 Task: Set the compression level for "VNC client access" to 3.
Action: Mouse moved to (111, 17)
Screenshot: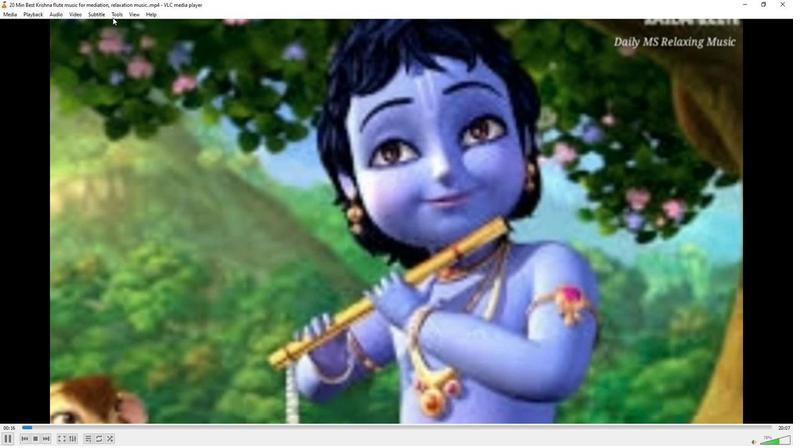 
Action: Mouse pressed left at (111, 17)
Screenshot: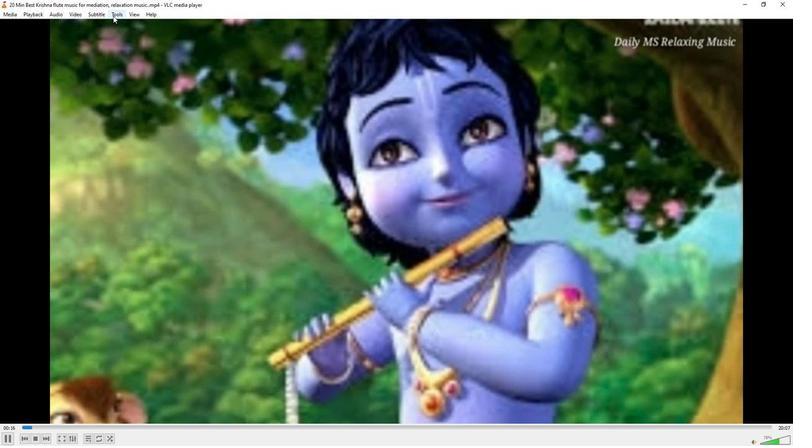 
Action: Mouse moved to (124, 112)
Screenshot: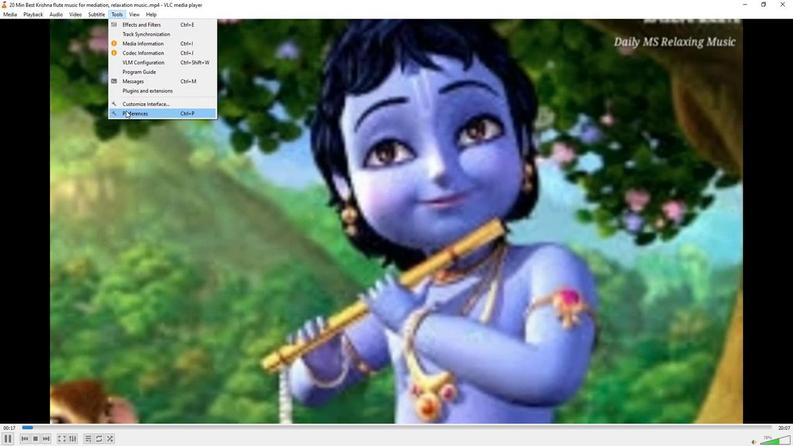 
Action: Mouse pressed left at (124, 112)
Screenshot: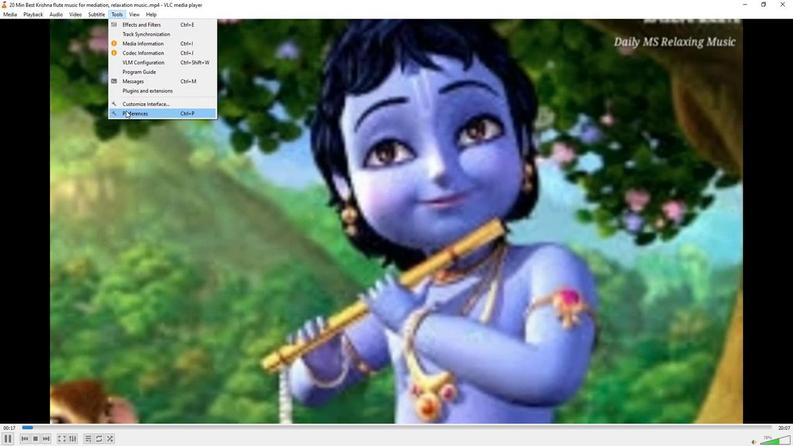
Action: Mouse moved to (265, 365)
Screenshot: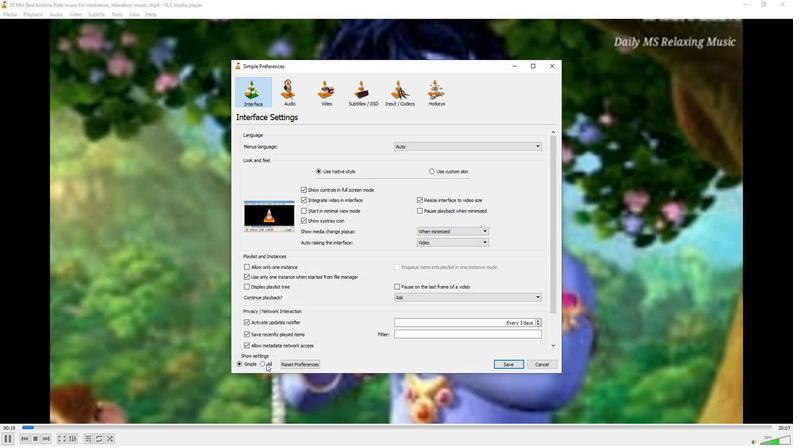 
Action: Mouse pressed left at (265, 365)
Screenshot: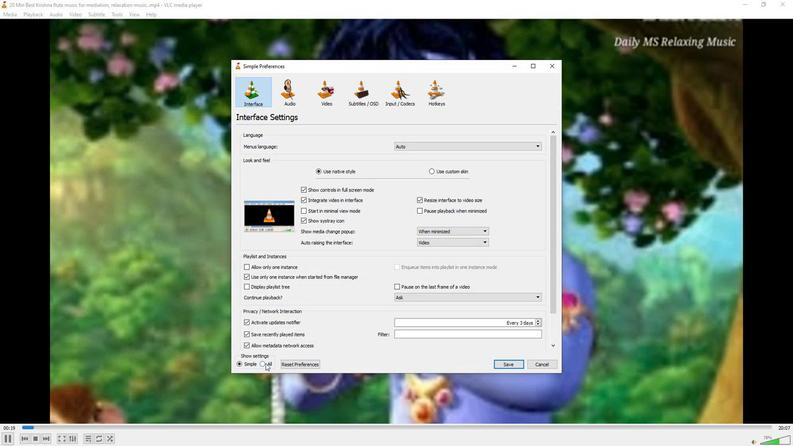 
Action: Mouse moved to (251, 227)
Screenshot: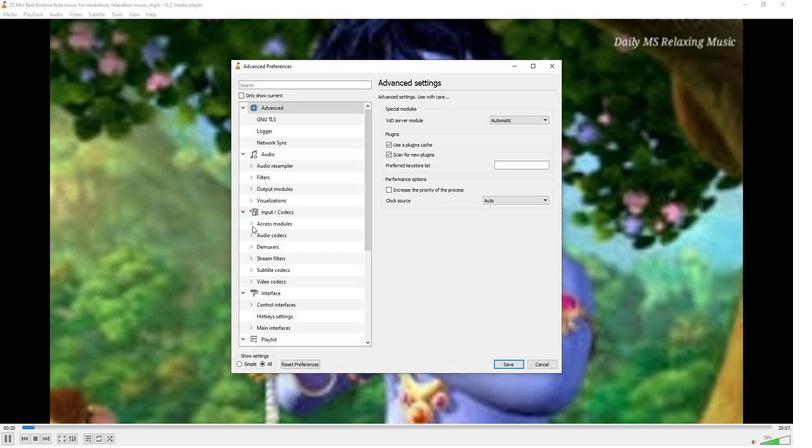
Action: Mouse pressed left at (251, 227)
Screenshot: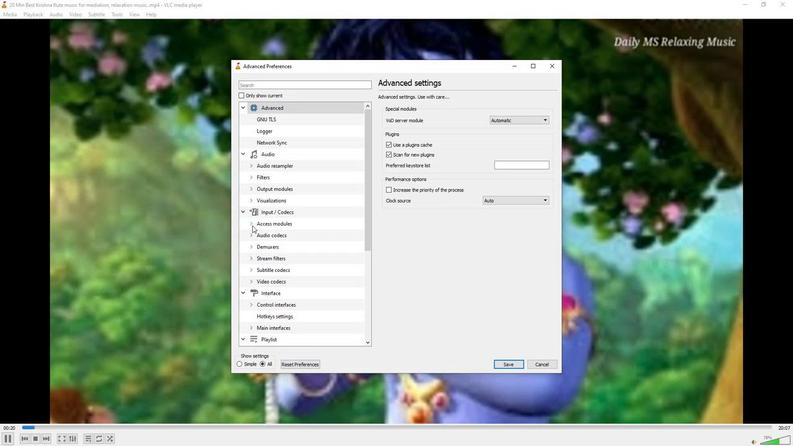 
Action: Mouse moved to (278, 261)
Screenshot: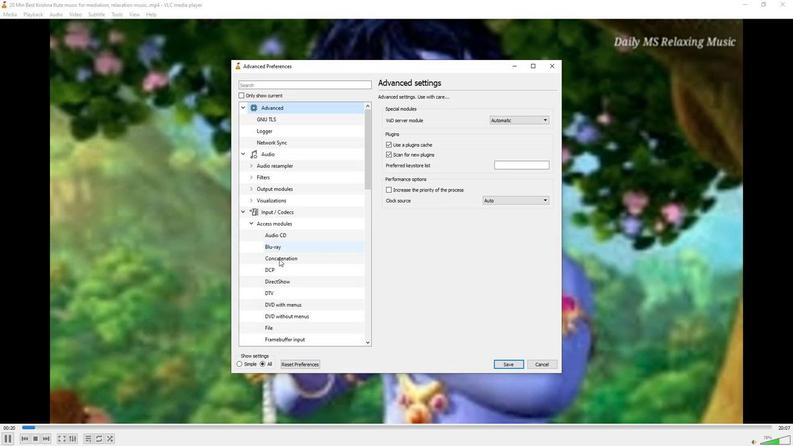 
Action: Mouse scrolled (278, 260) with delta (0, 0)
Screenshot: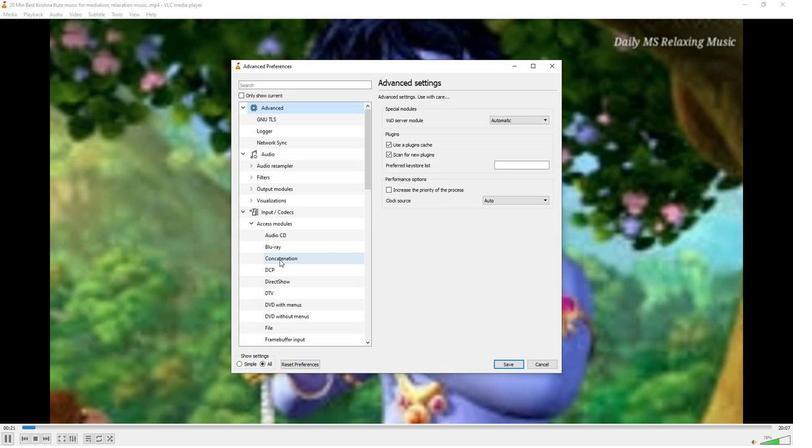 
Action: Mouse scrolled (278, 260) with delta (0, 0)
Screenshot: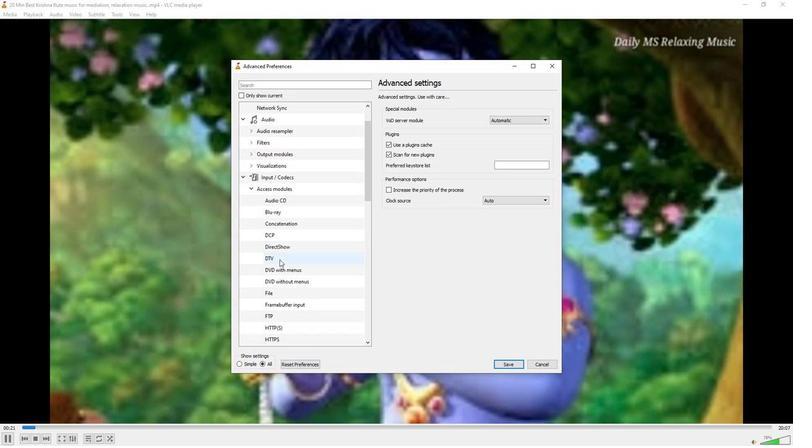 
Action: Mouse scrolled (278, 260) with delta (0, 0)
Screenshot: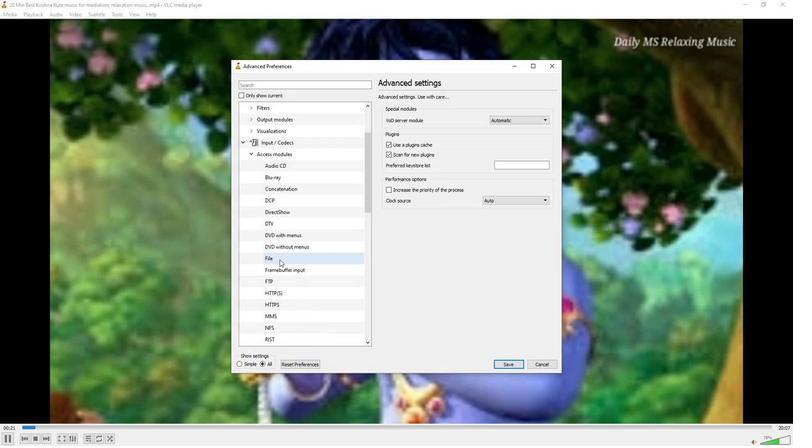 
Action: Mouse scrolled (278, 260) with delta (0, 0)
Screenshot: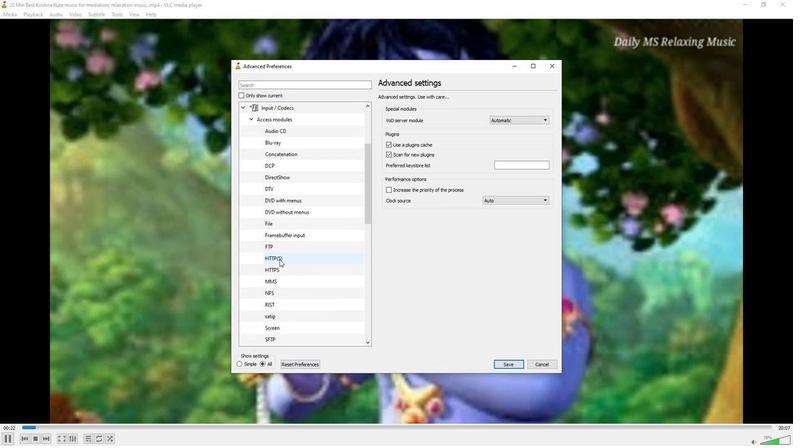 
Action: Mouse scrolled (278, 260) with delta (0, 0)
Screenshot: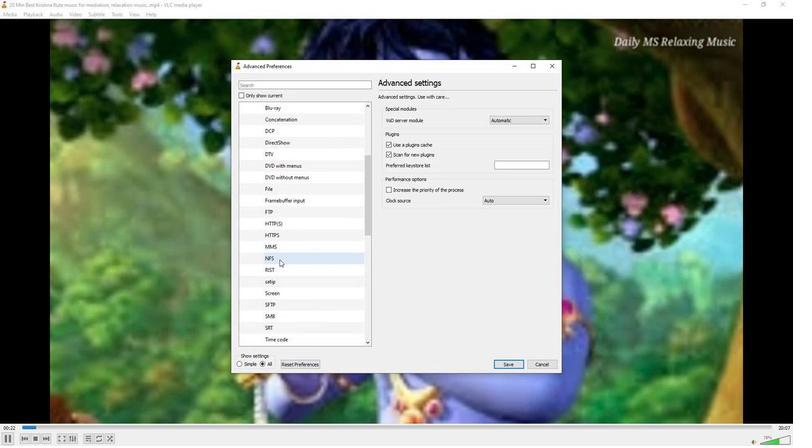 
Action: Mouse scrolled (278, 260) with delta (0, 0)
Screenshot: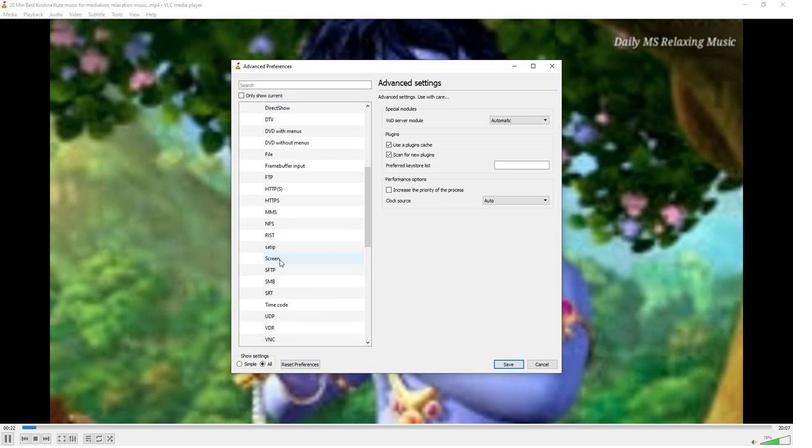 
Action: Mouse moved to (269, 303)
Screenshot: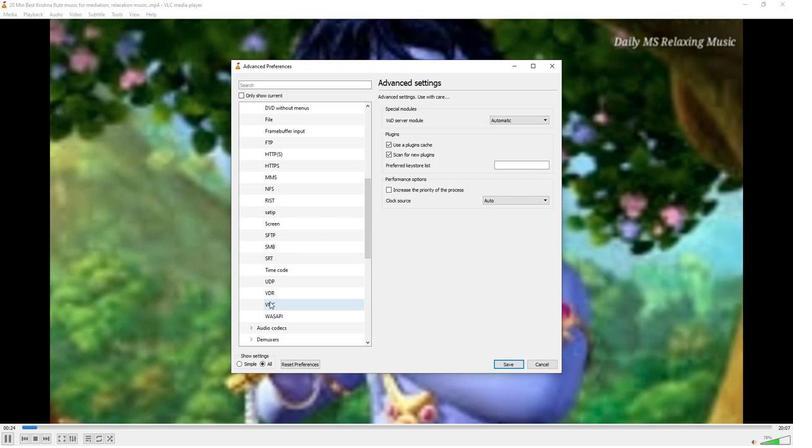 
Action: Mouse pressed left at (269, 303)
Screenshot: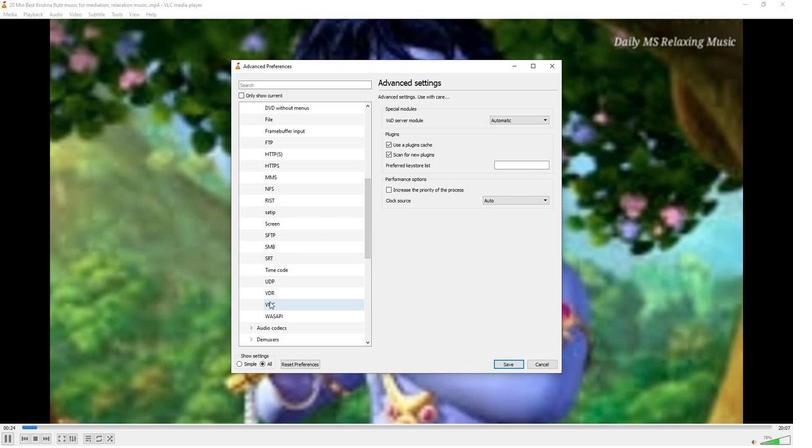 
Action: Mouse moved to (553, 208)
Screenshot: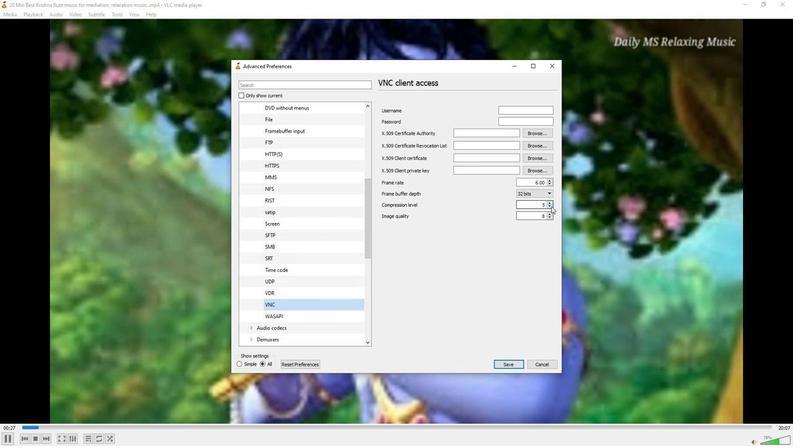 
Action: Mouse pressed left at (553, 208)
Screenshot: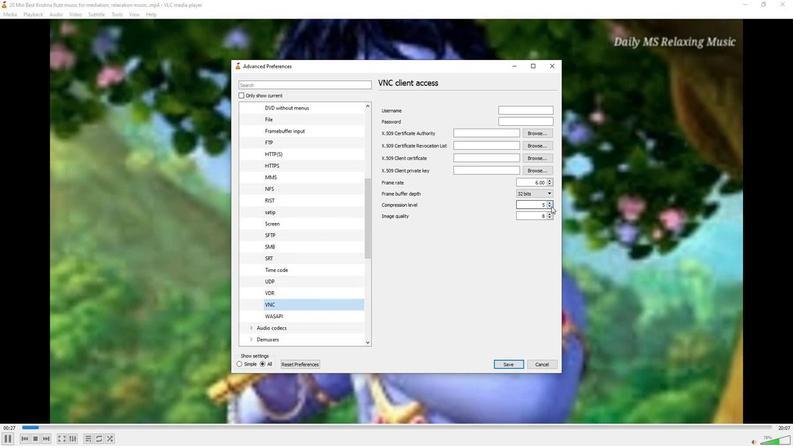 
Action: Mouse pressed left at (553, 208)
Screenshot: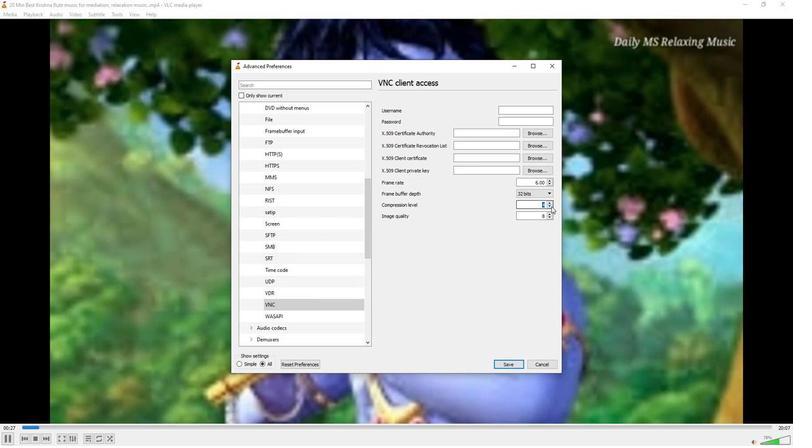 
Action: Mouse moved to (465, 235)
Screenshot: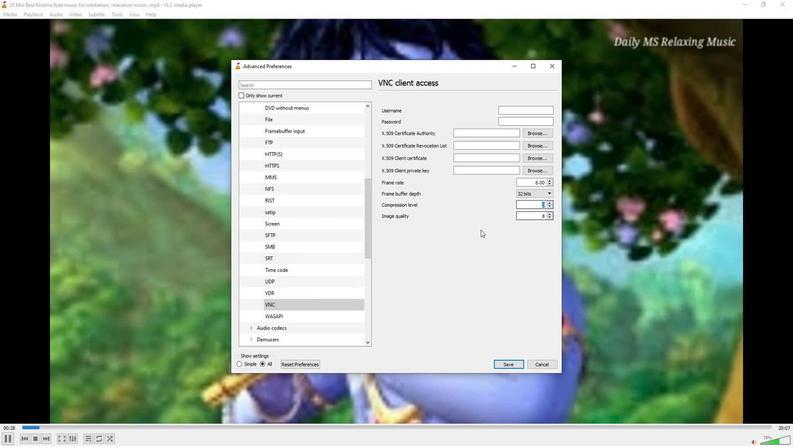 
Action: Mouse pressed left at (465, 235)
Screenshot: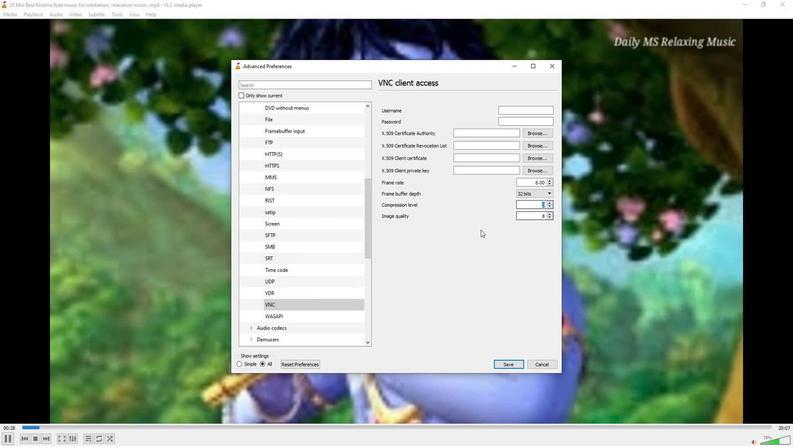 
